 Task: Create a rule from the Routing list, Task moved to a section -> Set Priority in the project AmpTech , set the section as Done clear the priority
Action: Mouse moved to (920, 85)
Screenshot: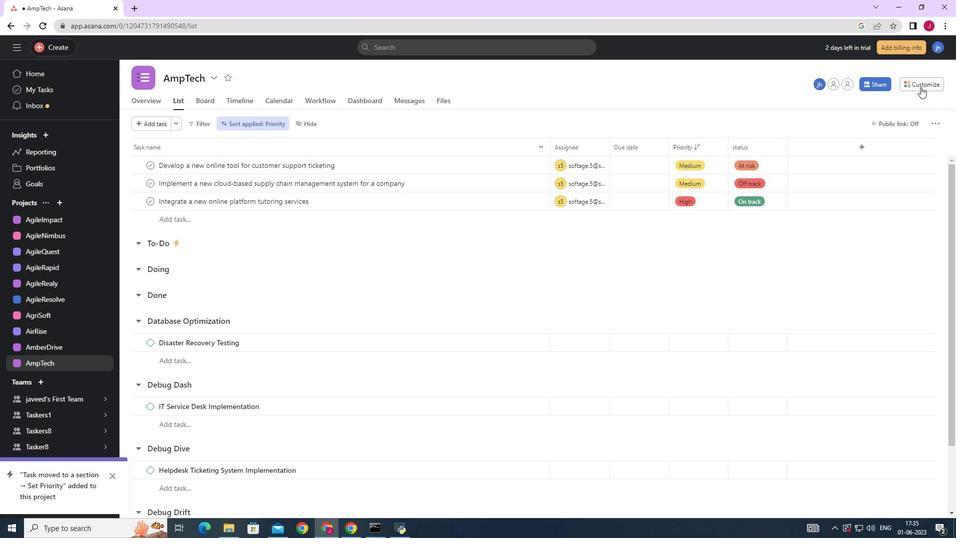 
Action: Mouse pressed left at (920, 85)
Screenshot: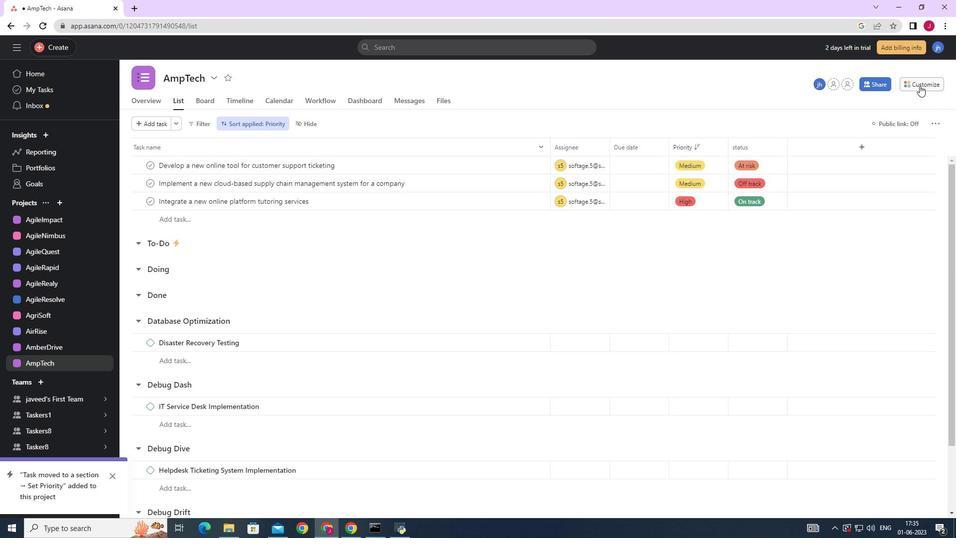 
Action: Mouse moved to (745, 221)
Screenshot: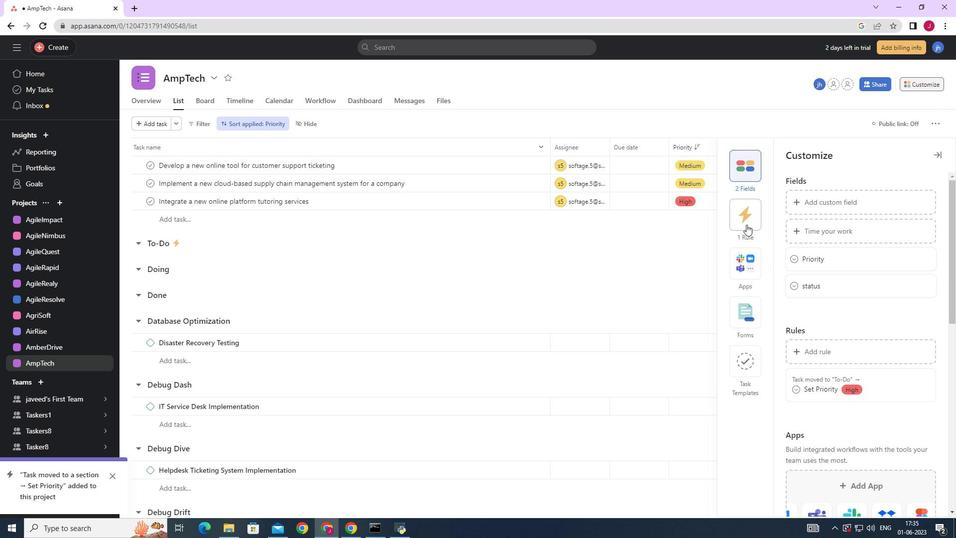 
Action: Mouse pressed left at (745, 221)
Screenshot: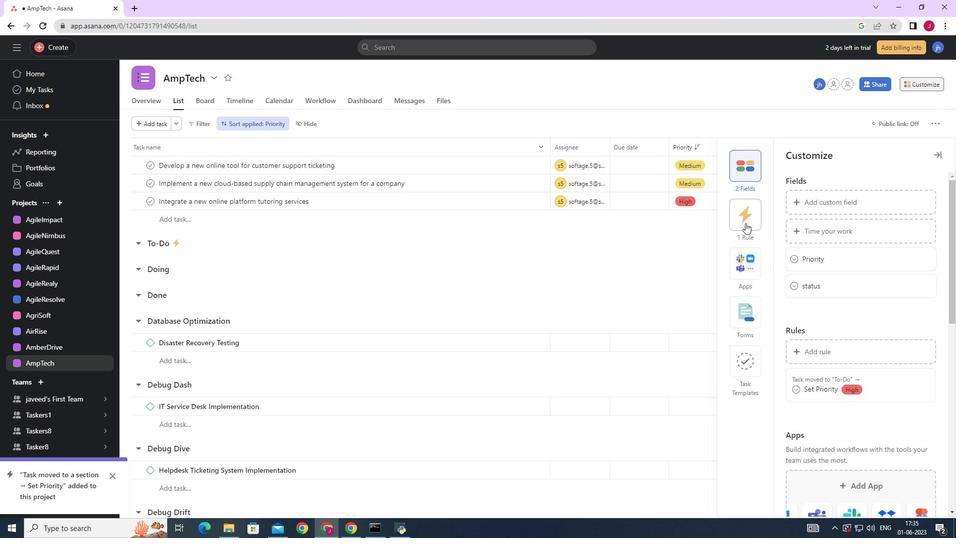
Action: Mouse moved to (821, 199)
Screenshot: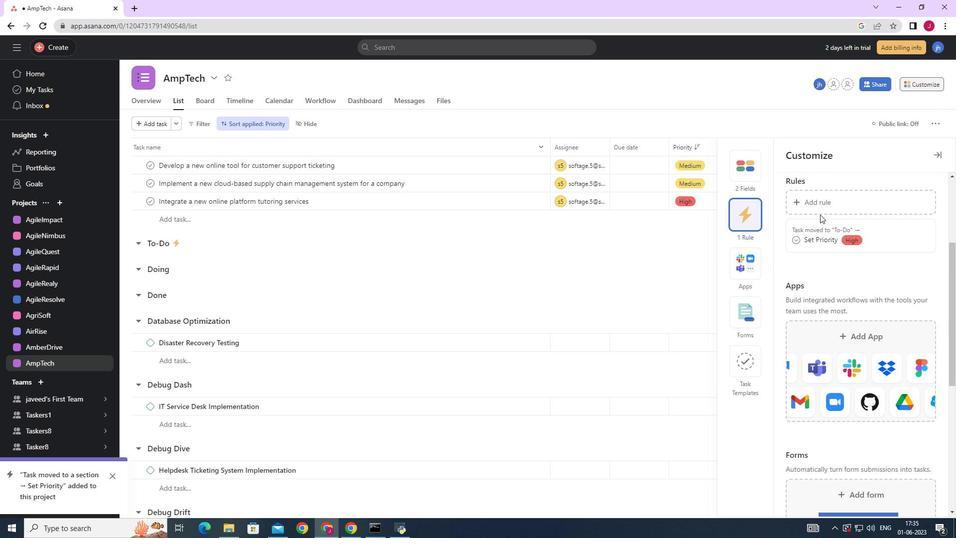 
Action: Mouse pressed left at (821, 199)
Screenshot: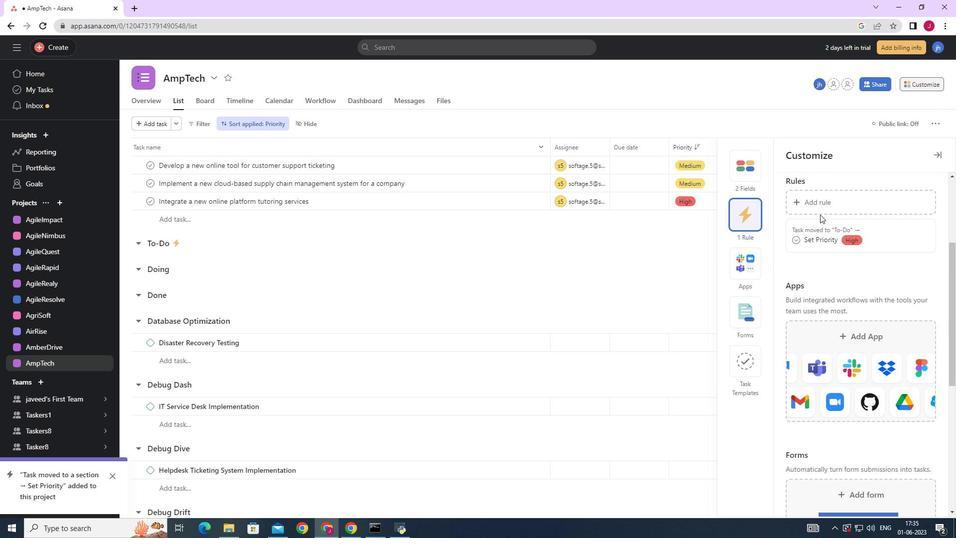 
Action: Mouse moved to (206, 132)
Screenshot: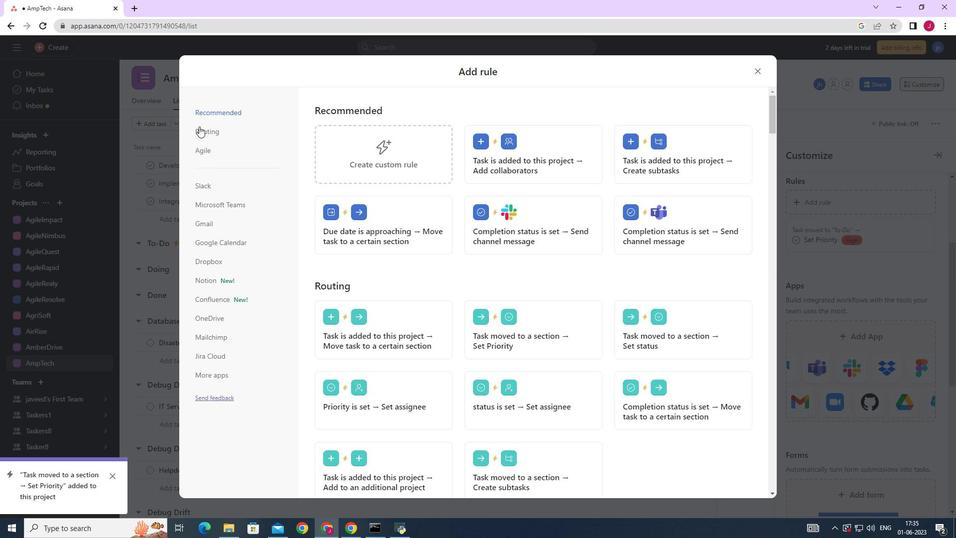 
Action: Mouse pressed left at (206, 132)
Screenshot: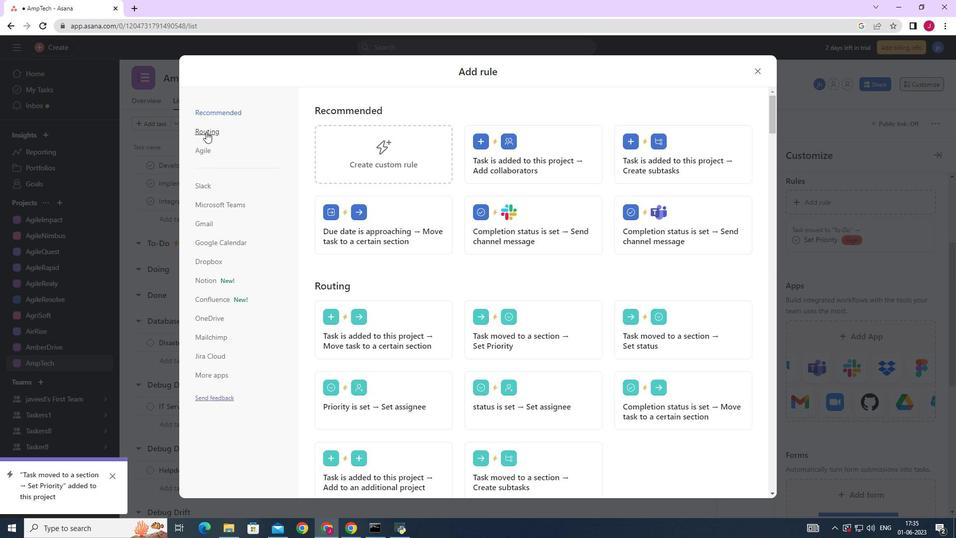 
Action: Mouse moved to (520, 166)
Screenshot: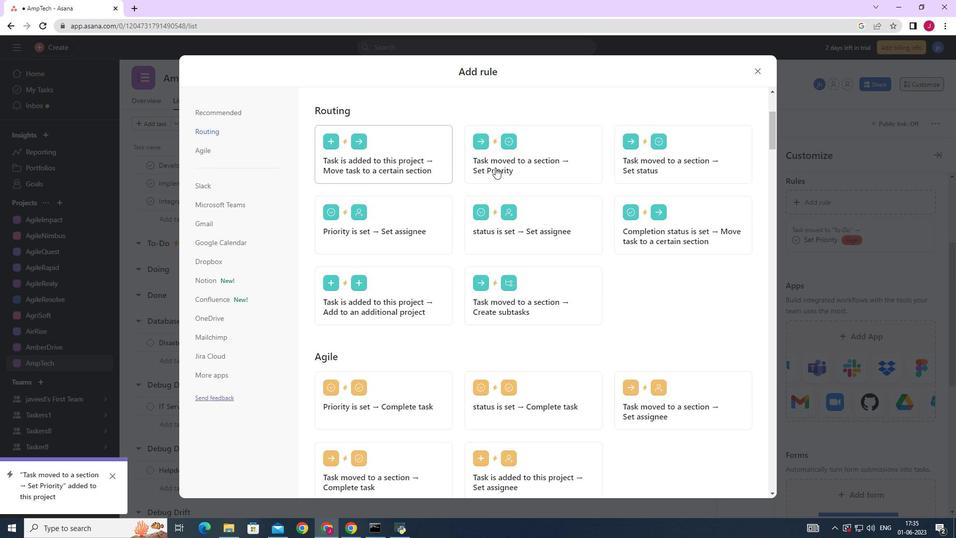 
Action: Mouse pressed left at (520, 166)
Screenshot: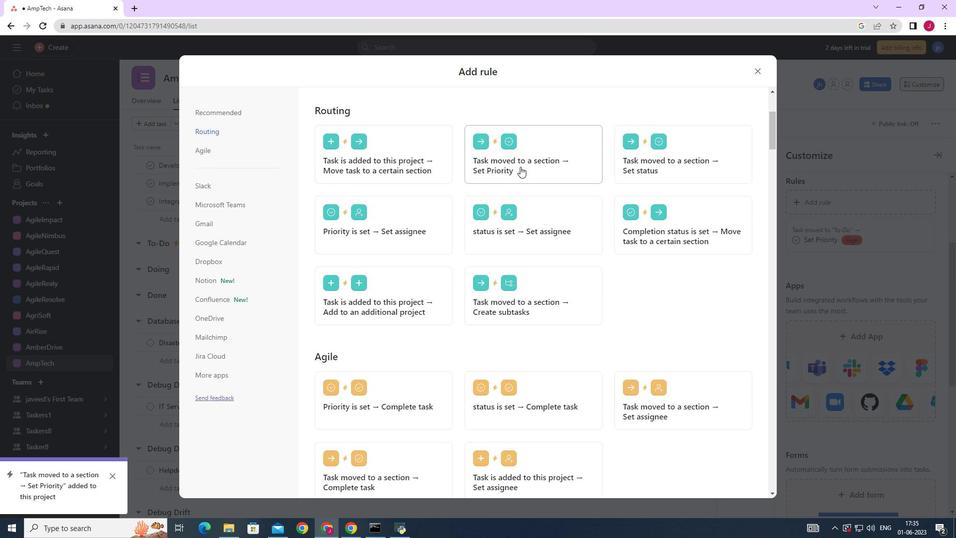 
Action: Mouse moved to (386, 279)
Screenshot: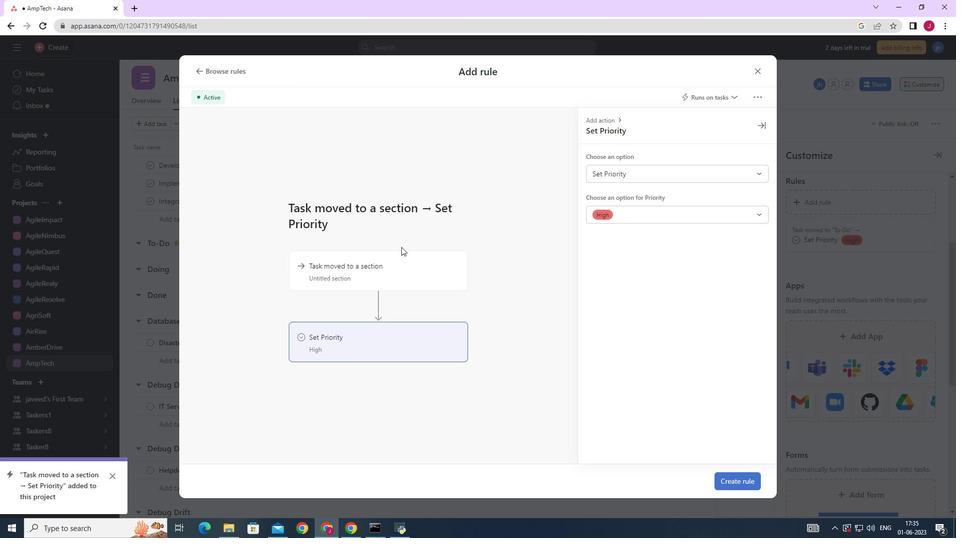 
Action: Mouse pressed left at (386, 279)
Screenshot: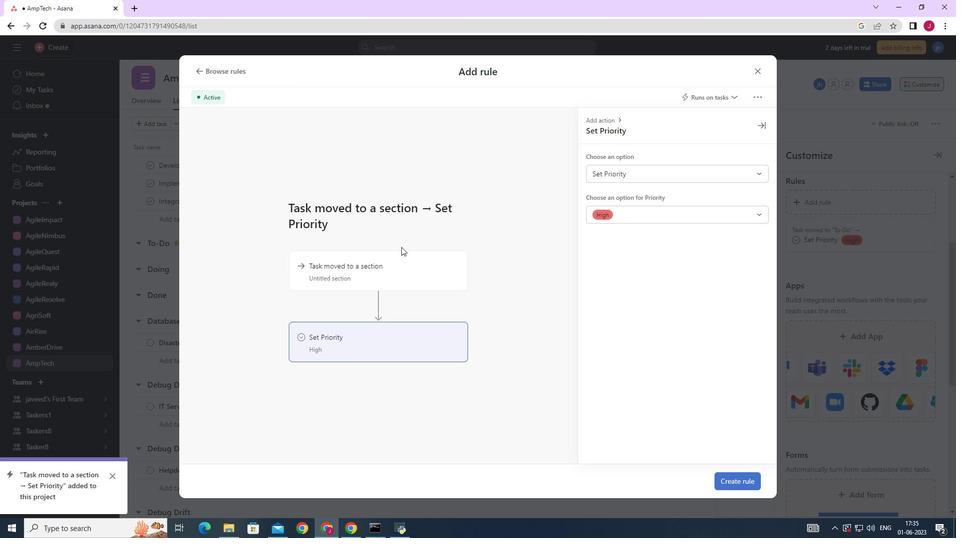 
Action: Mouse moved to (600, 172)
Screenshot: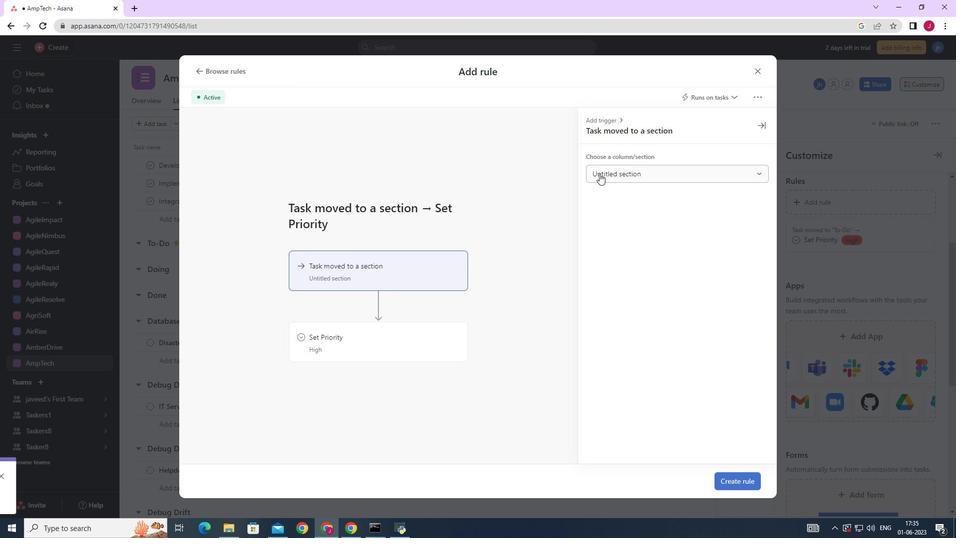 
Action: Mouse pressed left at (600, 172)
Screenshot: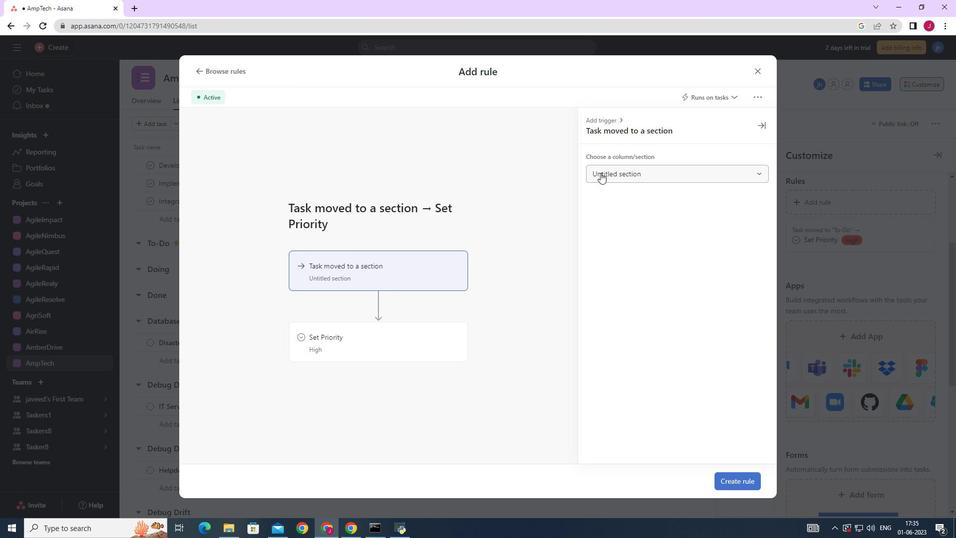 
Action: Mouse moved to (616, 248)
Screenshot: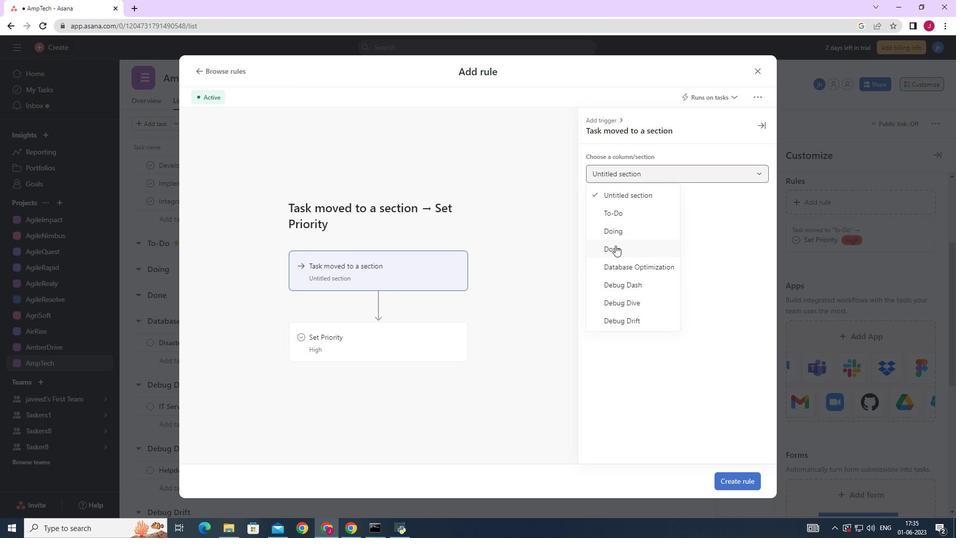 
Action: Mouse pressed left at (616, 248)
Screenshot: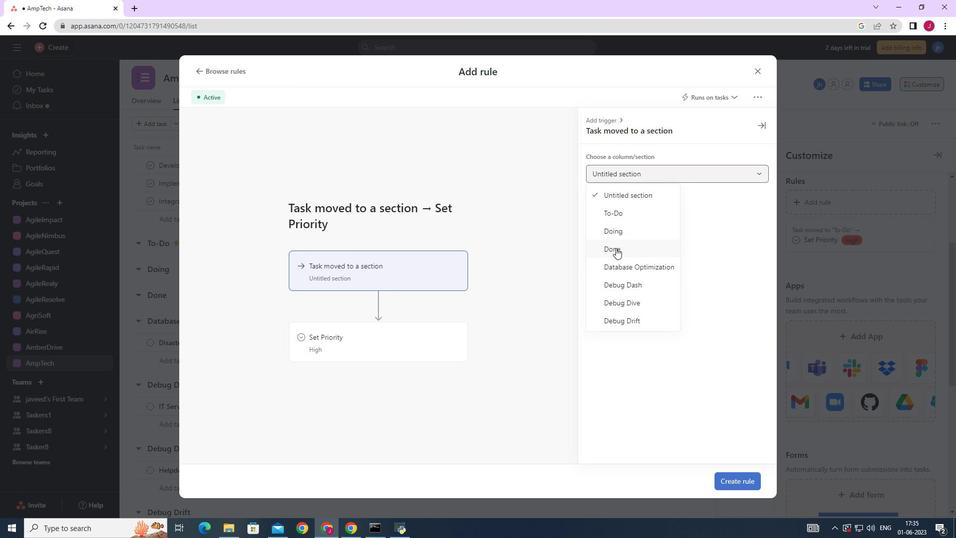 
Action: Mouse moved to (396, 335)
Screenshot: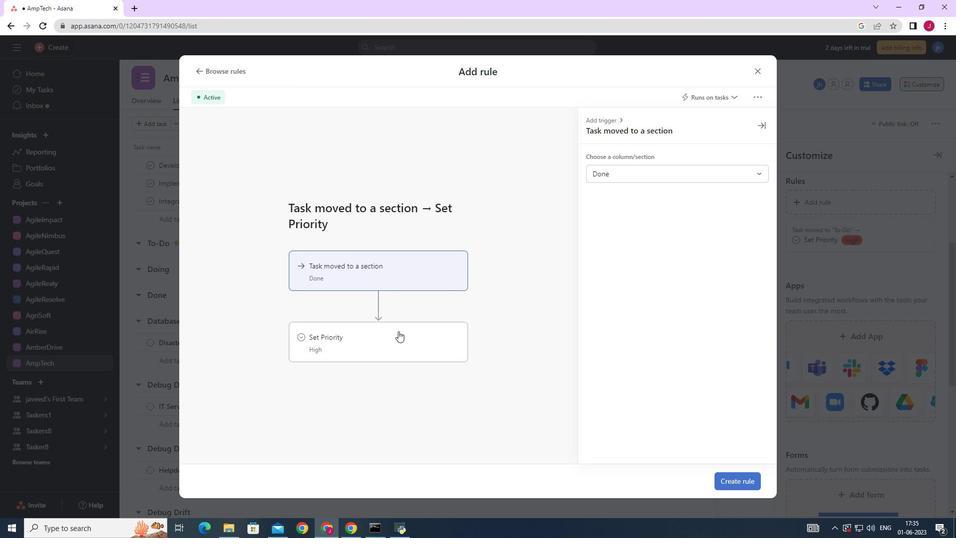 
Action: Mouse pressed left at (396, 335)
Screenshot: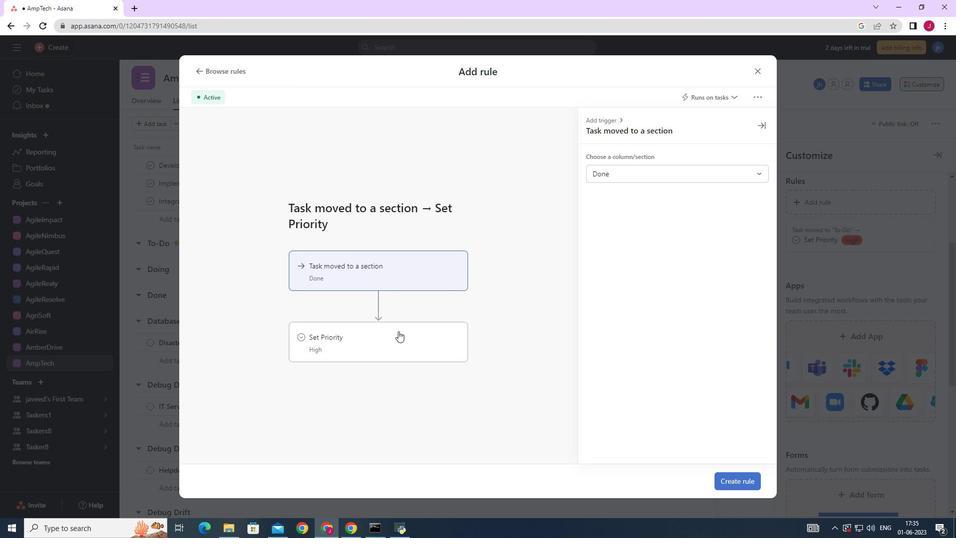 
Action: Mouse moved to (599, 173)
Screenshot: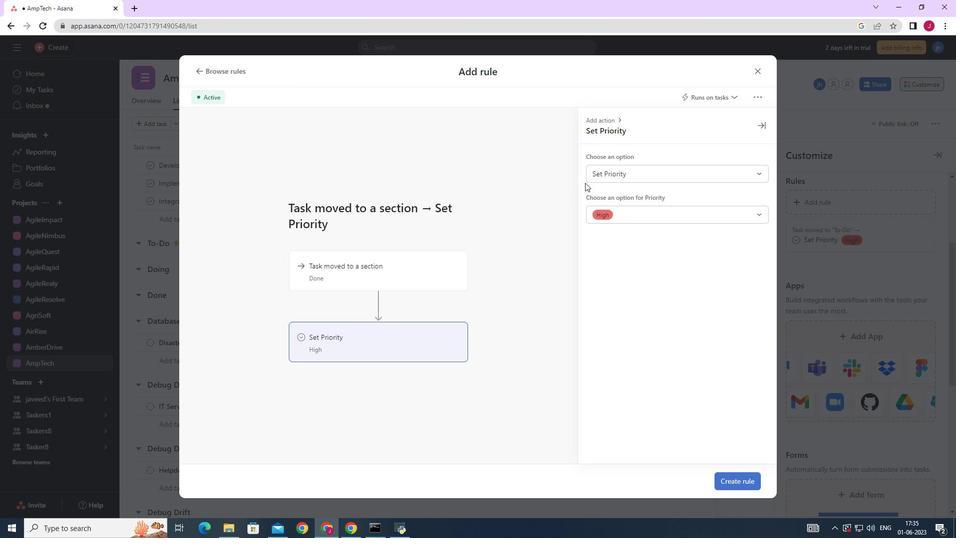 
Action: Mouse pressed left at (599, 173)
Screenshot: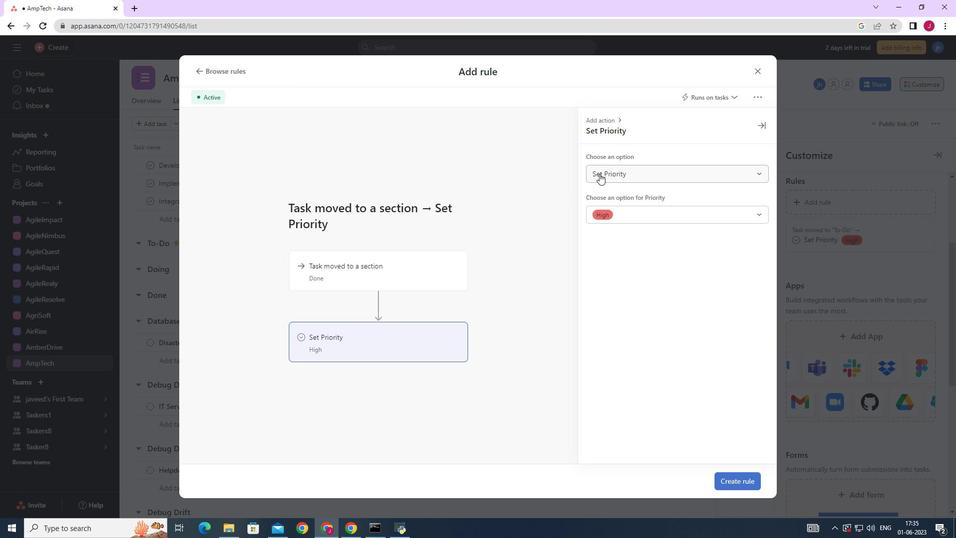 
Action: Mouse moved to (621, 209)
Screenshot: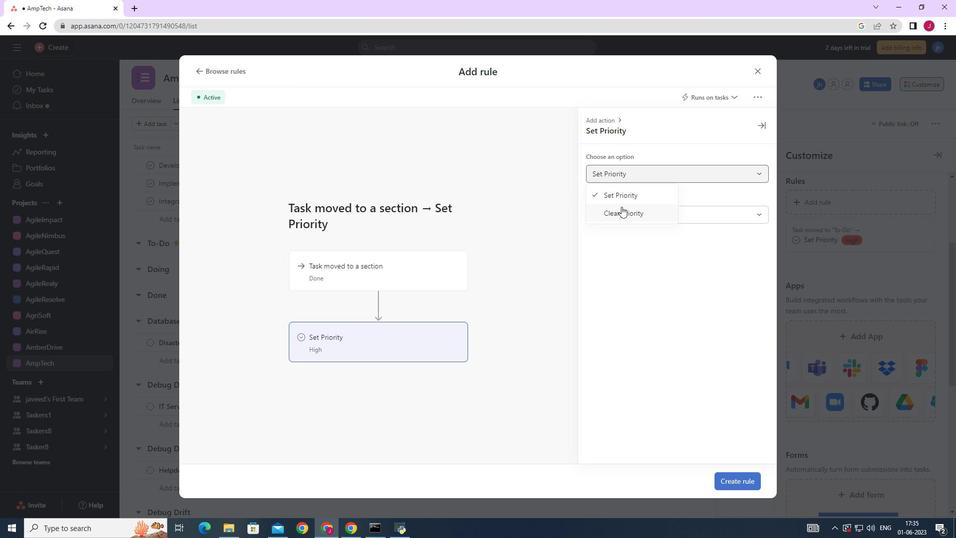
Action: Mouse pressed left at (621, 209)
Screenshot: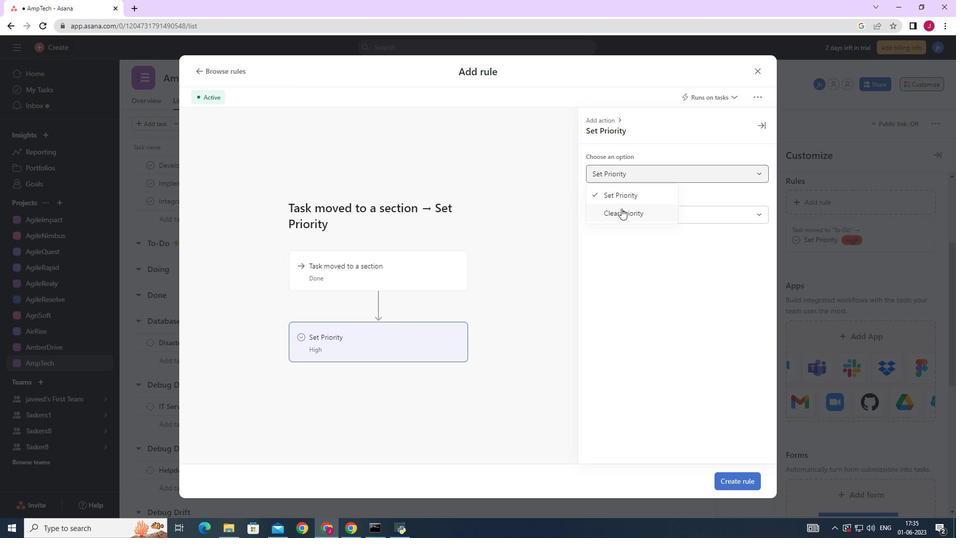 
Action: Mouse moved to (378, 343)
Screenshot: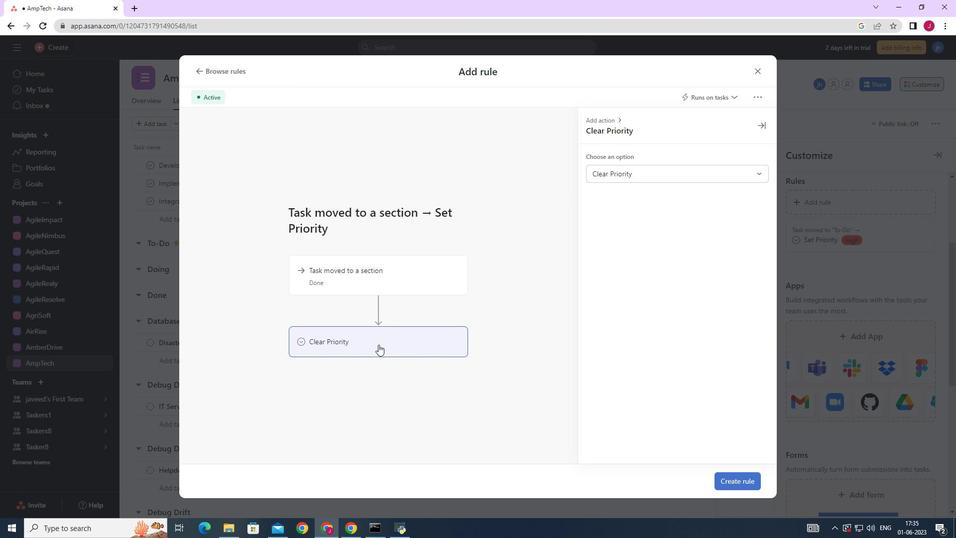 
Action: Mouse pressed left at (378, 343)
Screenshot: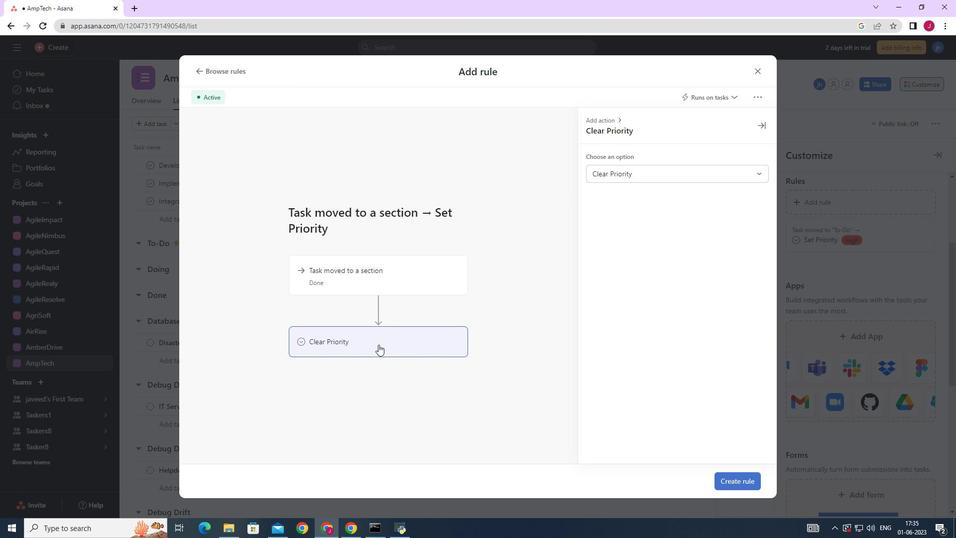 
Action: Mouse moved to (734, 480)
Screenshot: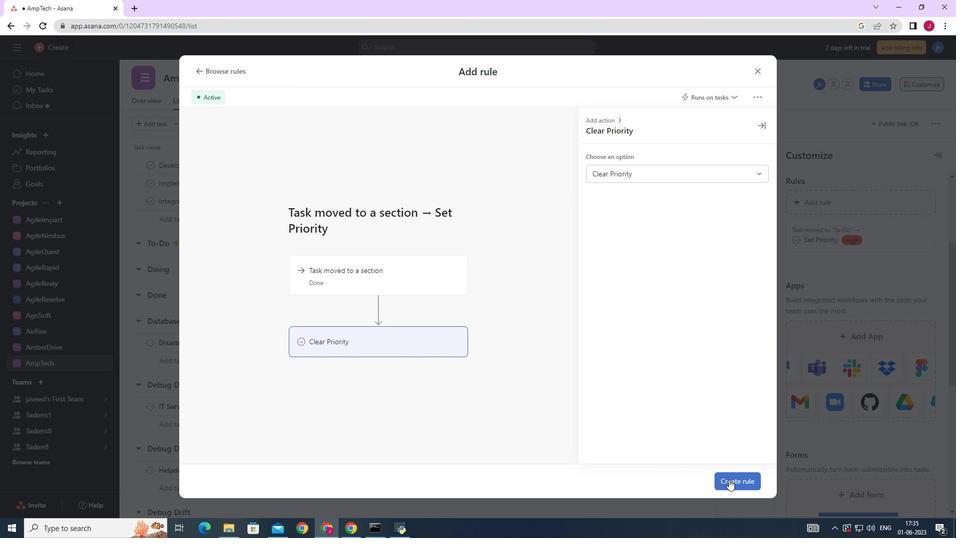 
Action: Mouse pressed left at (734, 480)
Screenshot: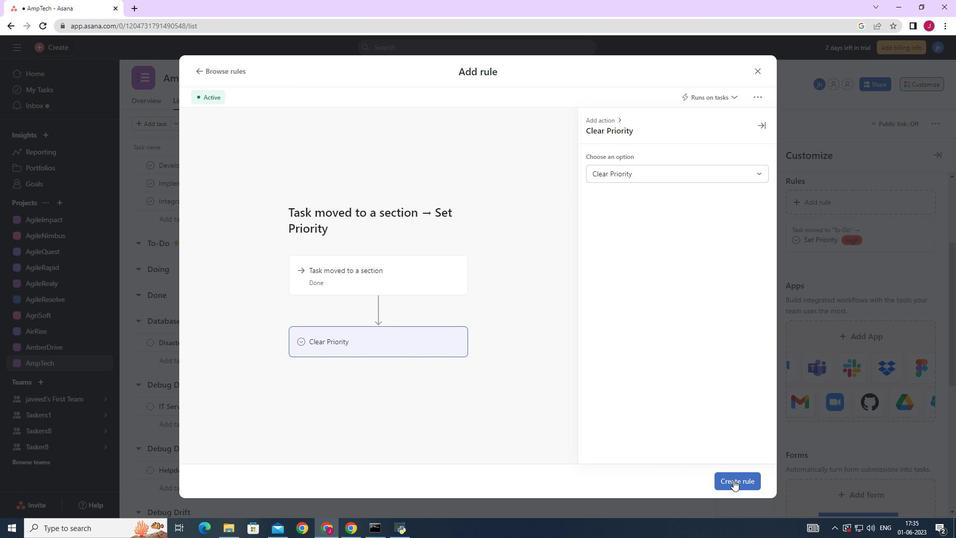 
Action: Mouse moved to (649, 451)
Screenshot: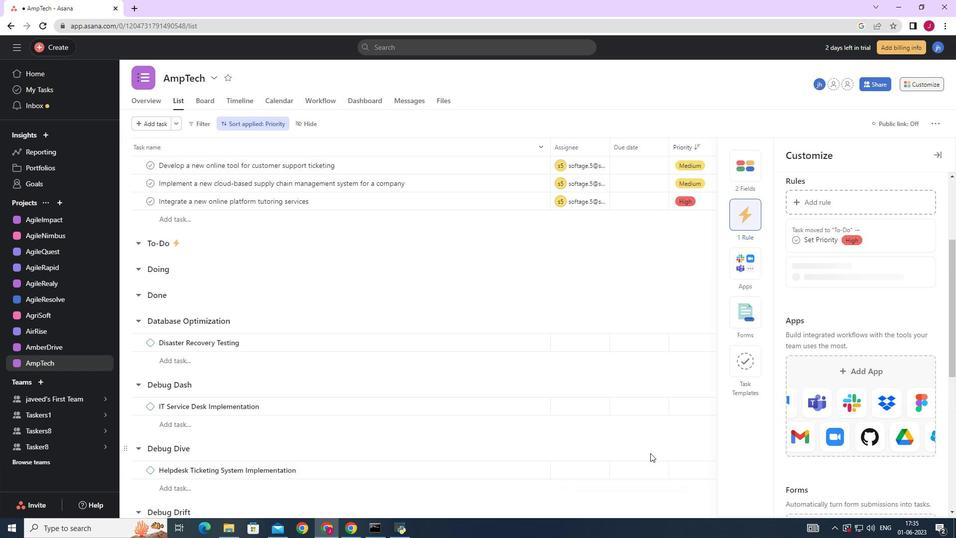 
